 Task: Create in the project YottaTech in Backlog an issue 'Implement a new cloud-based solution for the native application. ', assign it to team member softage.3@softage.net and change the status to IN PROGRESS.
Action: Mouse moved to (374, 431)
Screenshot: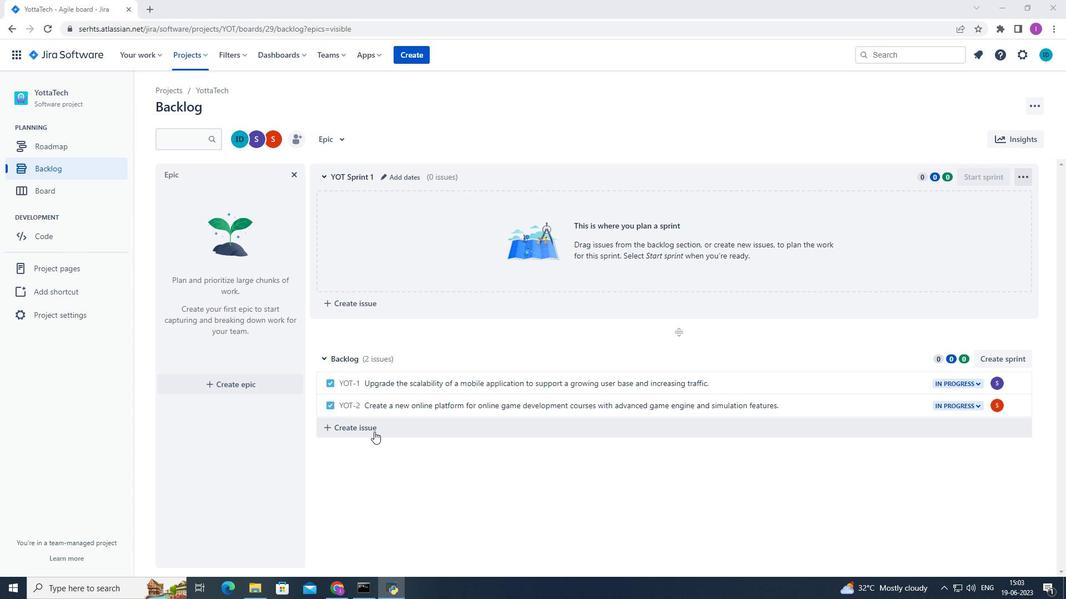 
Action: Mouse pressed left at (374, 431)
Screenshot: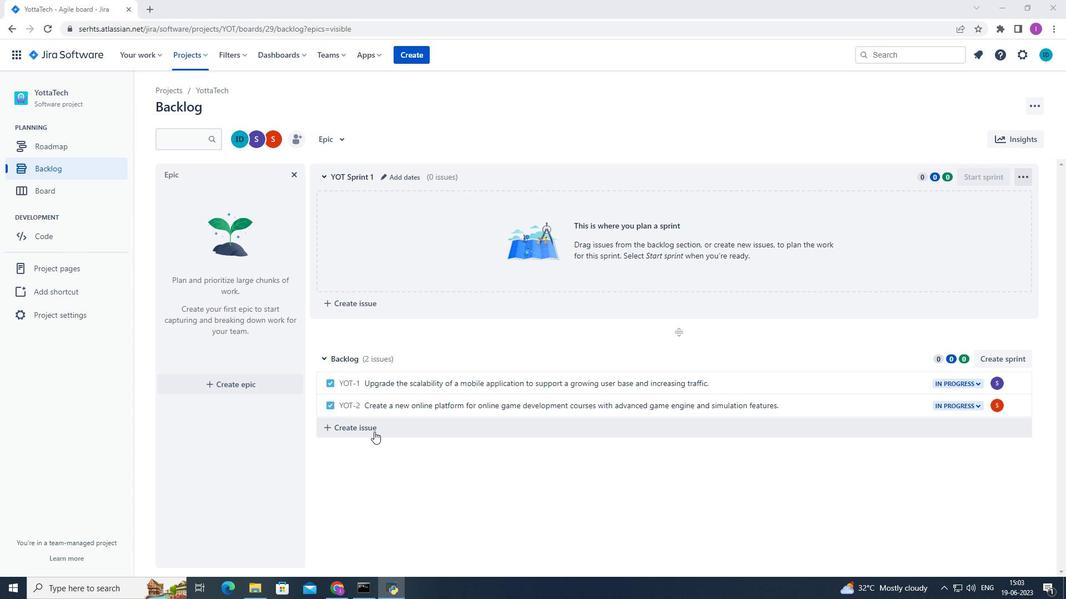 
Action: Mouse moved to (378, 428)
Screenshot: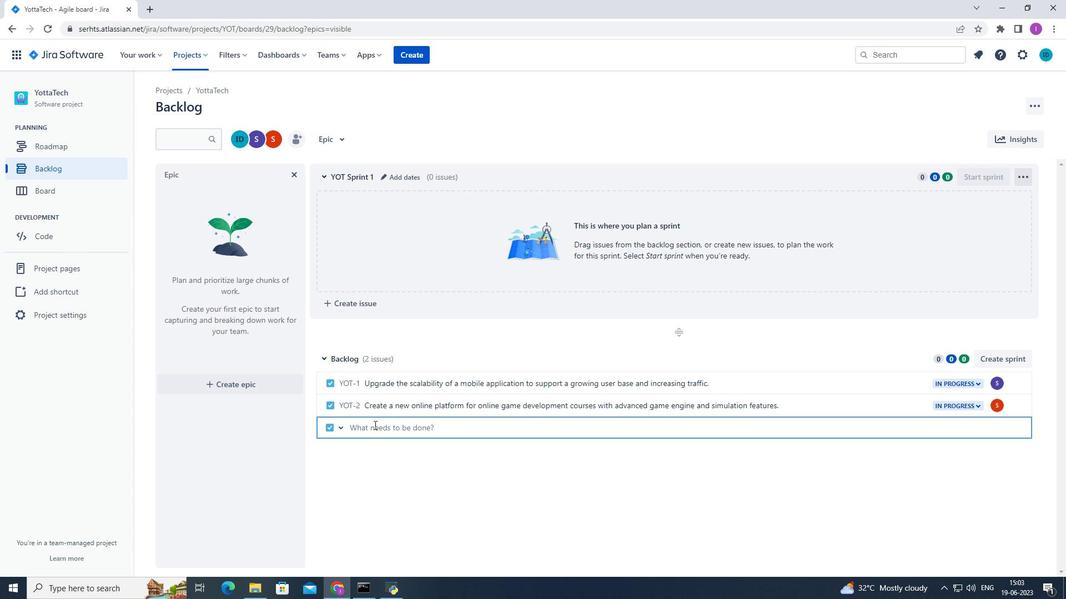 
Action: Mouse pressed left at (378, 428)
Screenshot: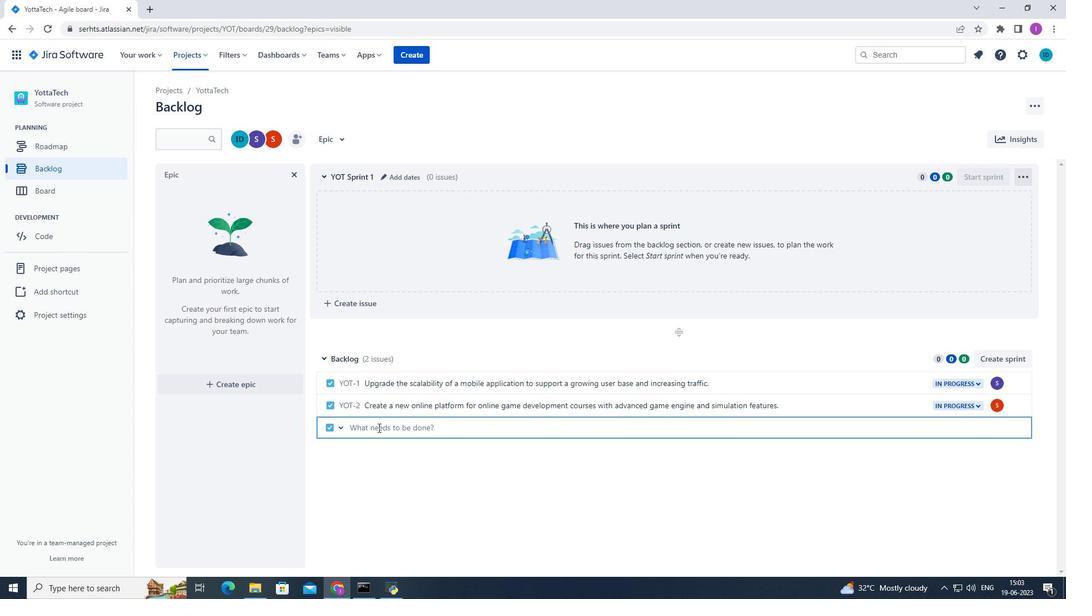 
Action: Key pressed <Key.shift>Imn<Key.backspace>plement<Key.space>a<Key.space>new<Key.space>cloud-based<Key.space>soli<Key.backspace>ution<Key.space>for<Key.space>the<Key.space>native<Key.space>application.<Key.enter>
Screenshot: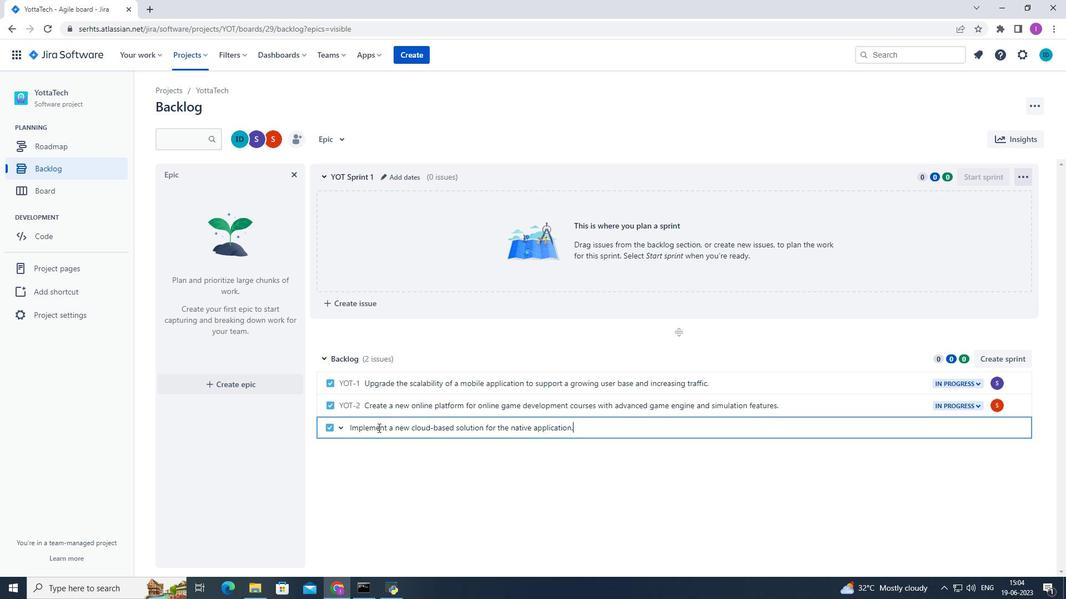 
Action: Mouse moved to (1000, 424)
Screenshot: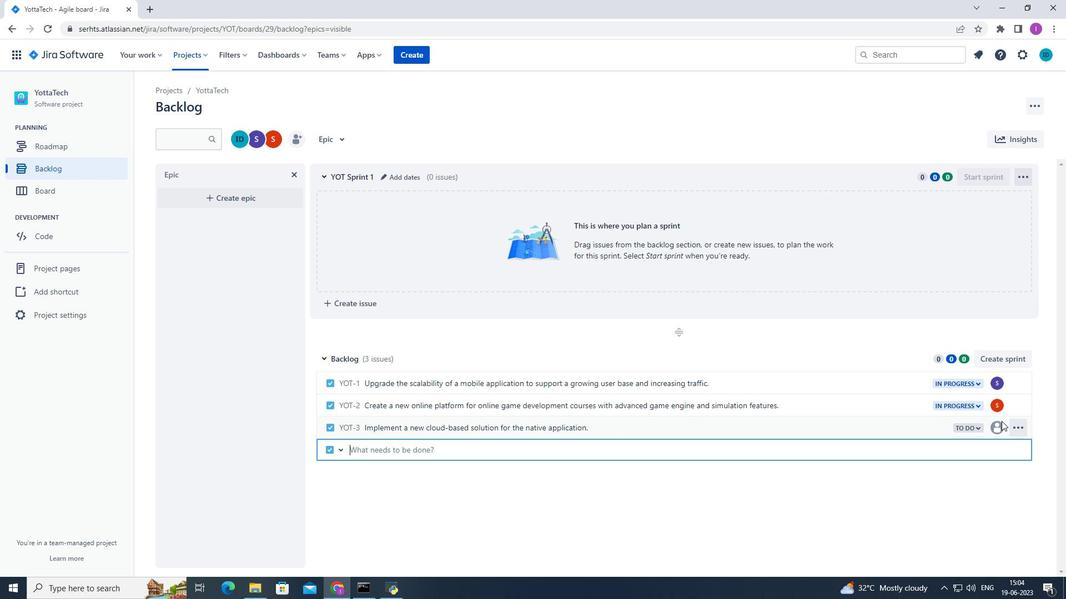 
Action: Mouse pressed left at (1000, 424)
Screenshot: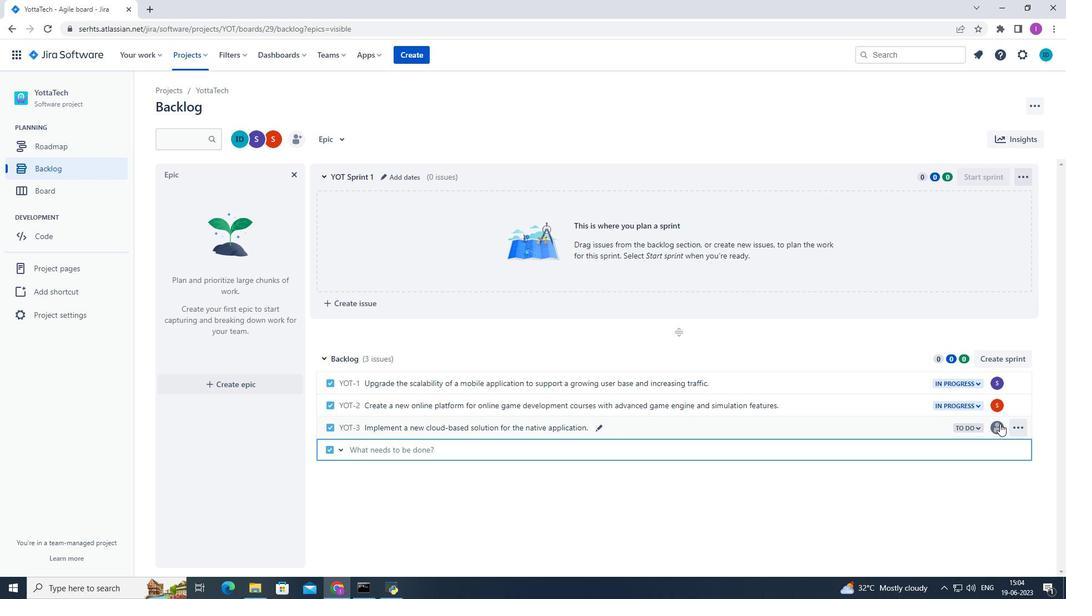 
Action: Mouse moved to (896, 545)
Screenshot: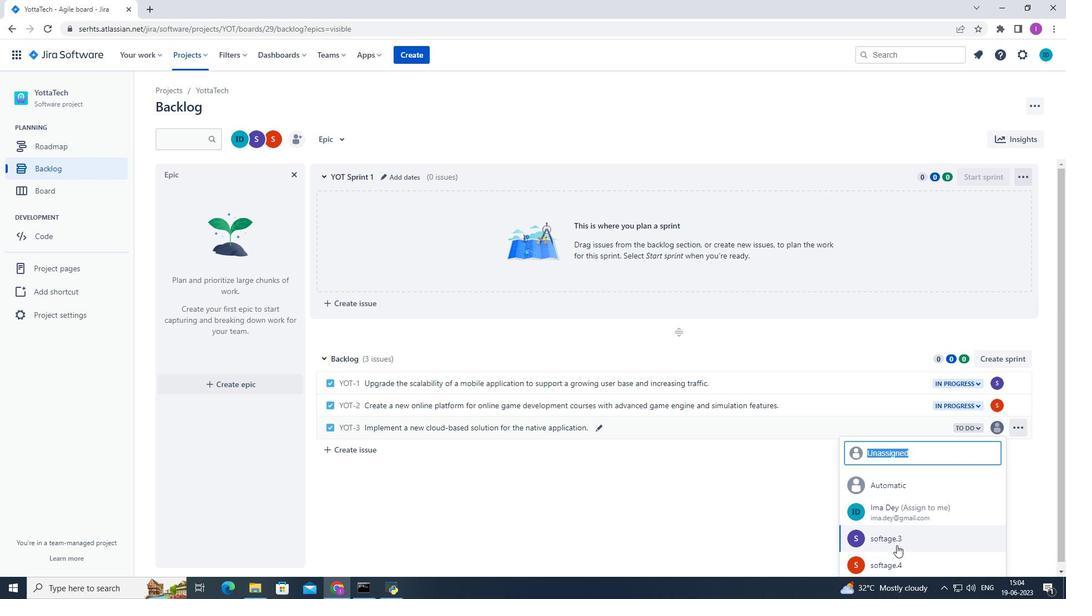 
Action: Mouse pressed left at (896, 545)
Screenshot: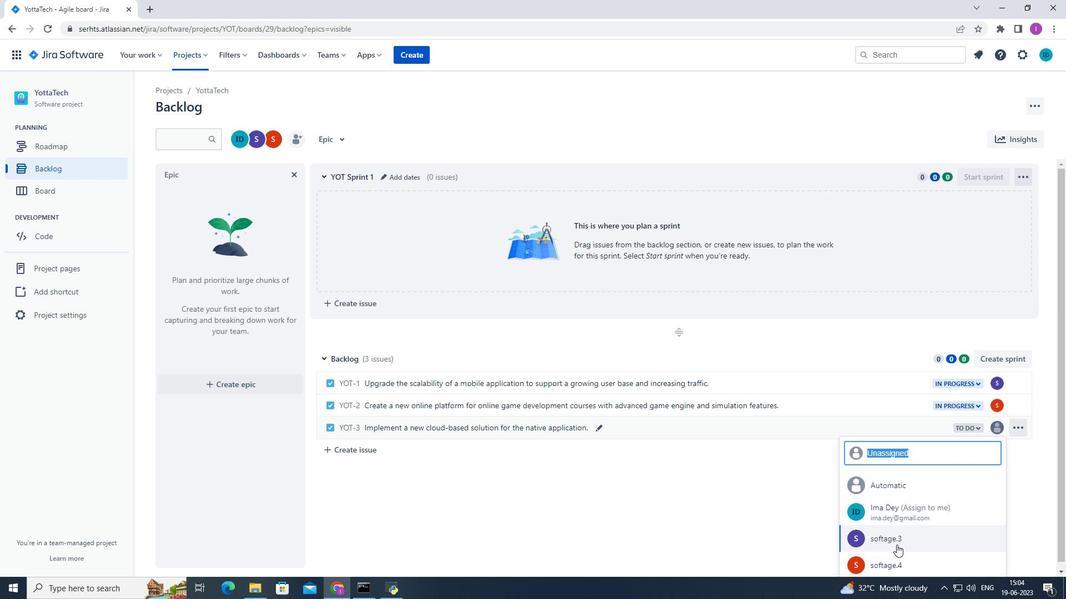 
Action: Mouse moved to (980, 428)
Screenshot: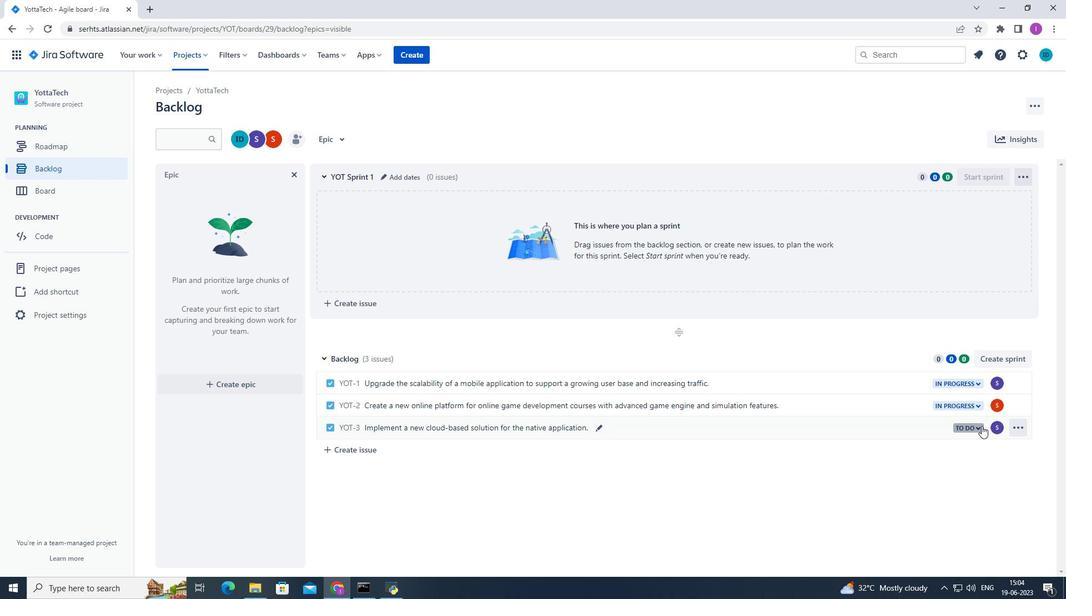 
Action: Mouse pressed left at (980, 428)
Screenshot: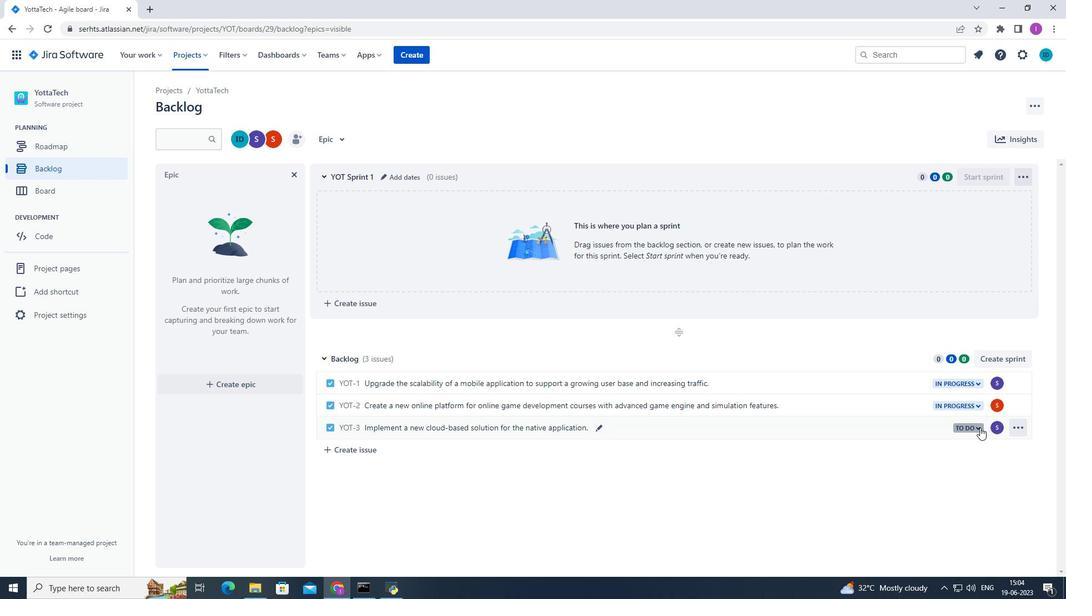 
Action: Mouse moved to (897, 453)
Screenshot: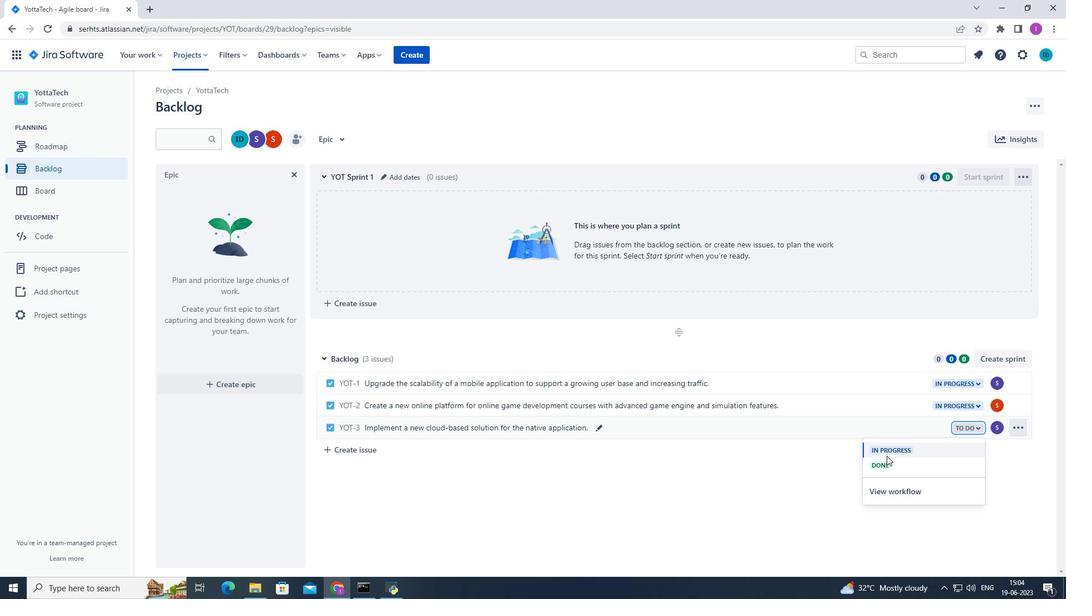 
Action: Mouse pressed left at (897, 453)
Screenshot: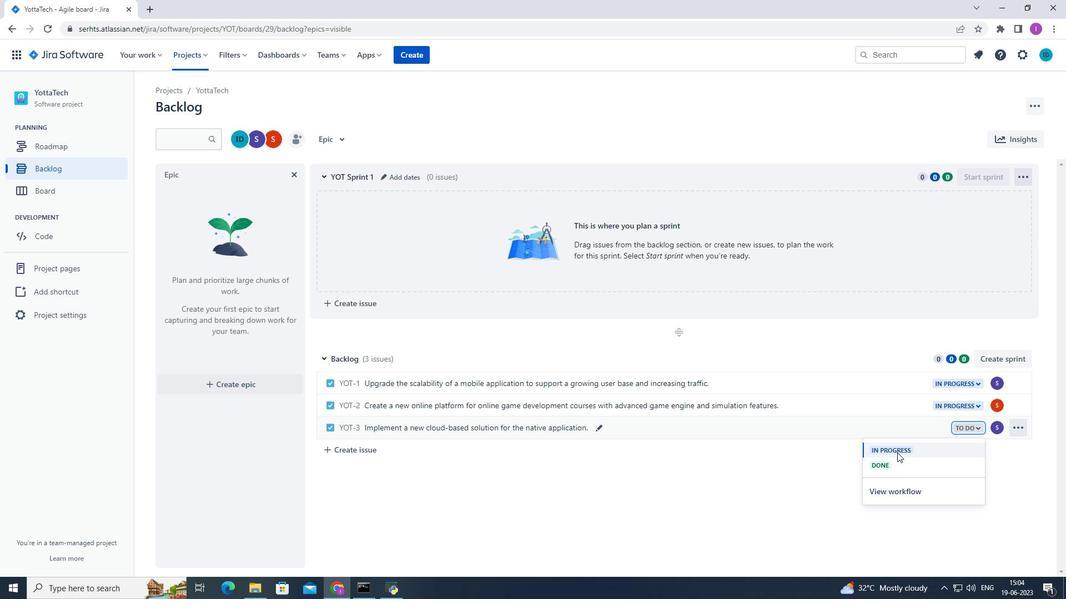 
Action: Mouse moved to (351, 531)
Screenshot: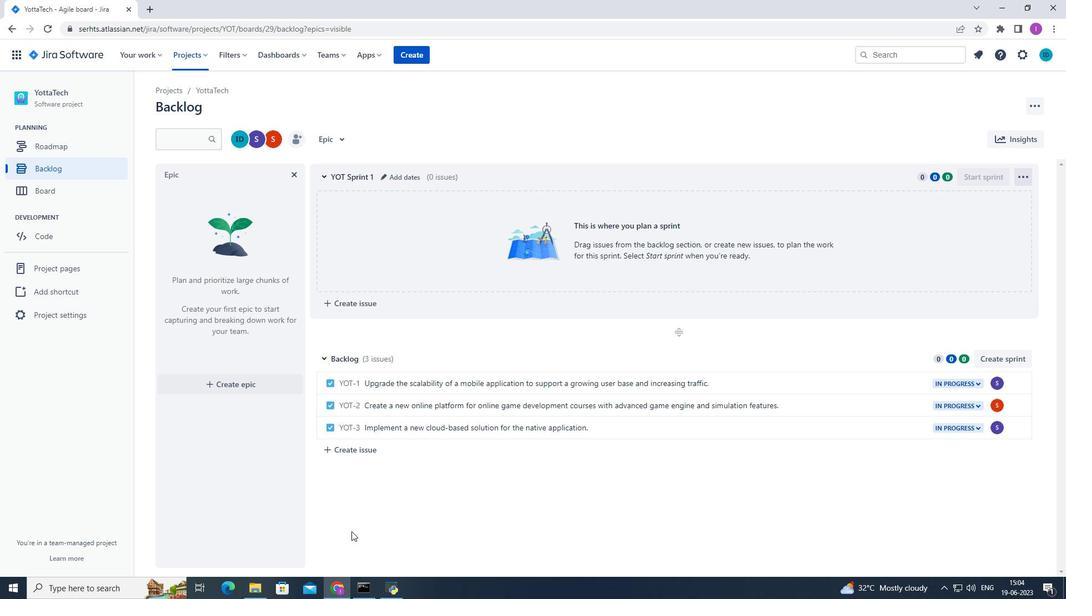 
